 Task: Create a due date automation trigger when advanced off, 2 working days after a card is due at 02:00 PM.
Action: Mouse moved to (1149, 344)
Screenshot: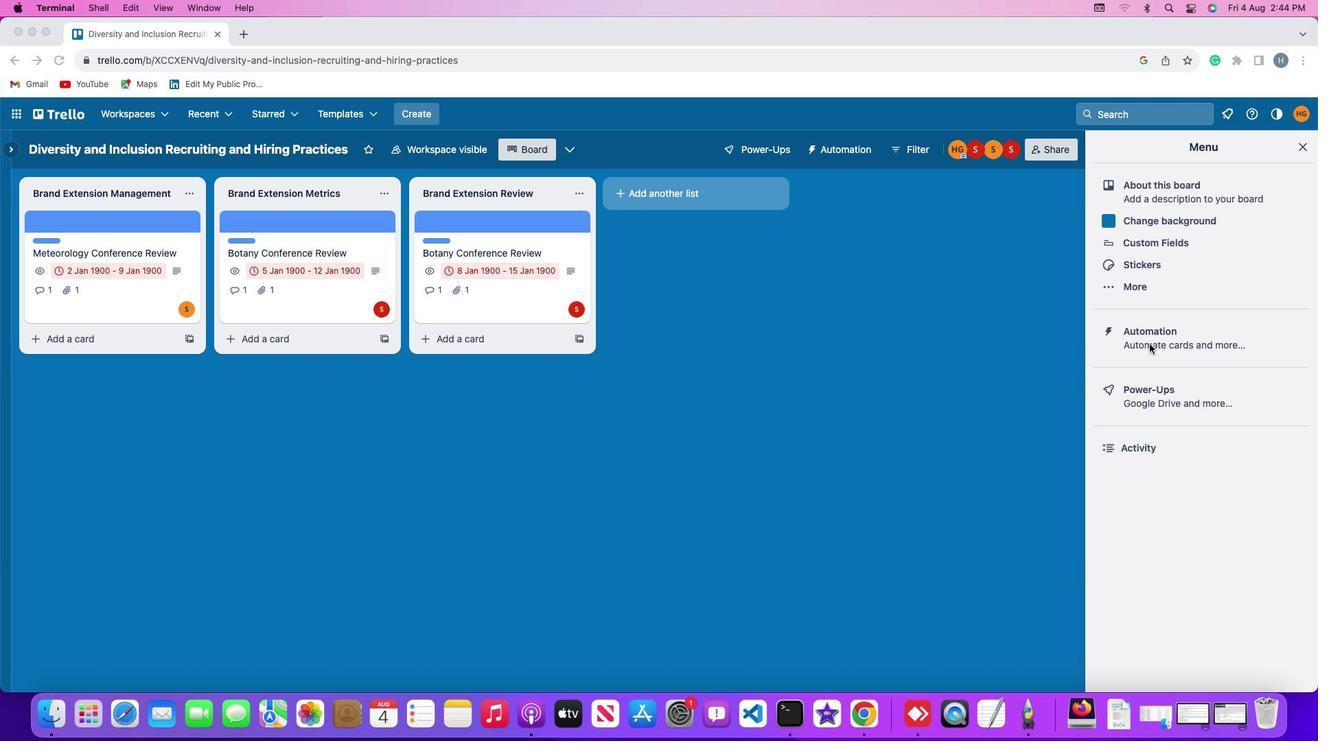 
Action: Mouse pressed left at (1149, 344)
Screenshot: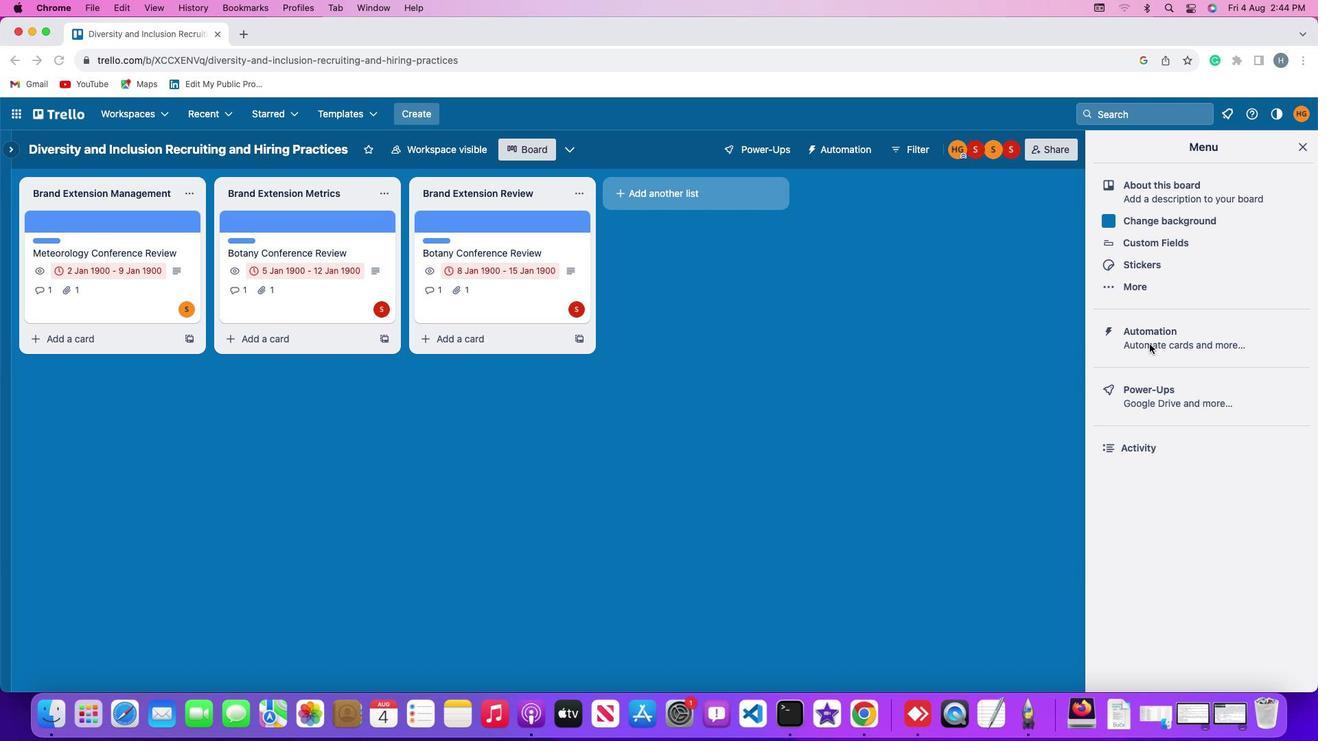 
Action: Mouse pressed left at (1149, 344)
Screenshot: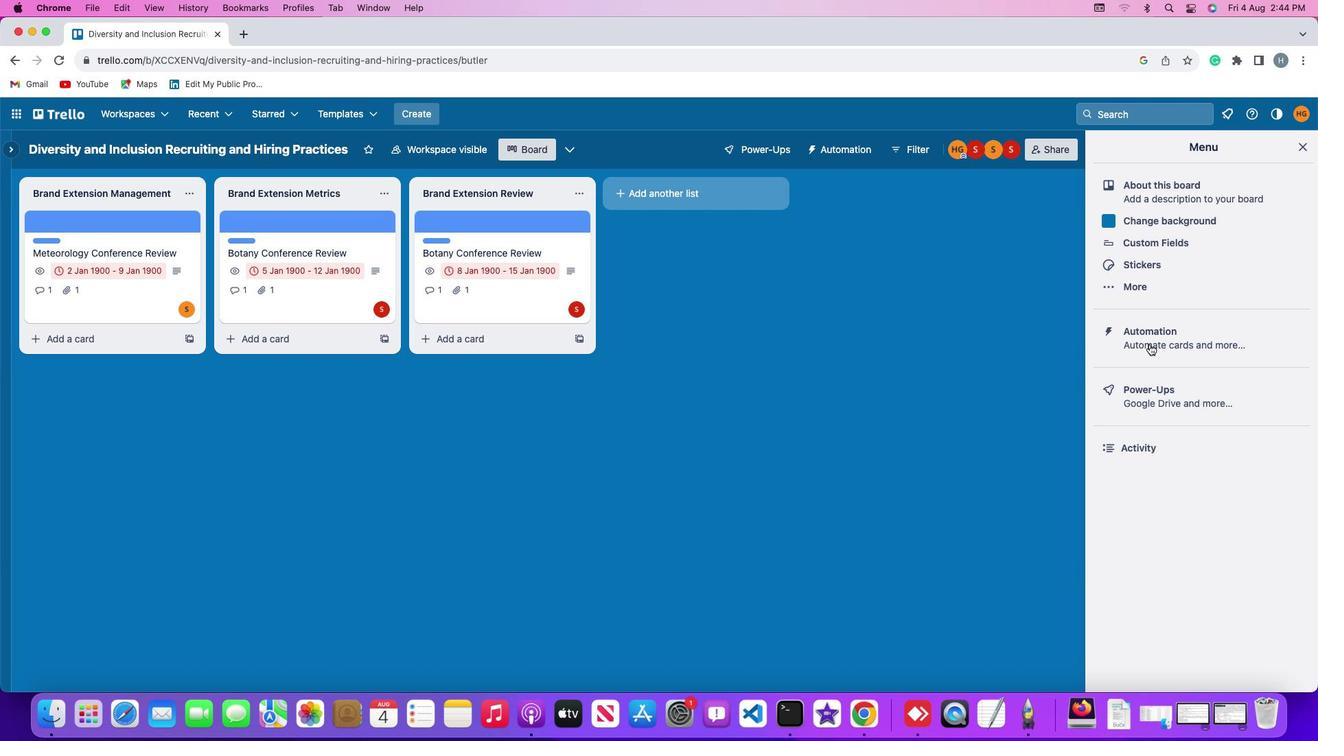 
Action: Mouse moved to (87, 323)
Screenshot: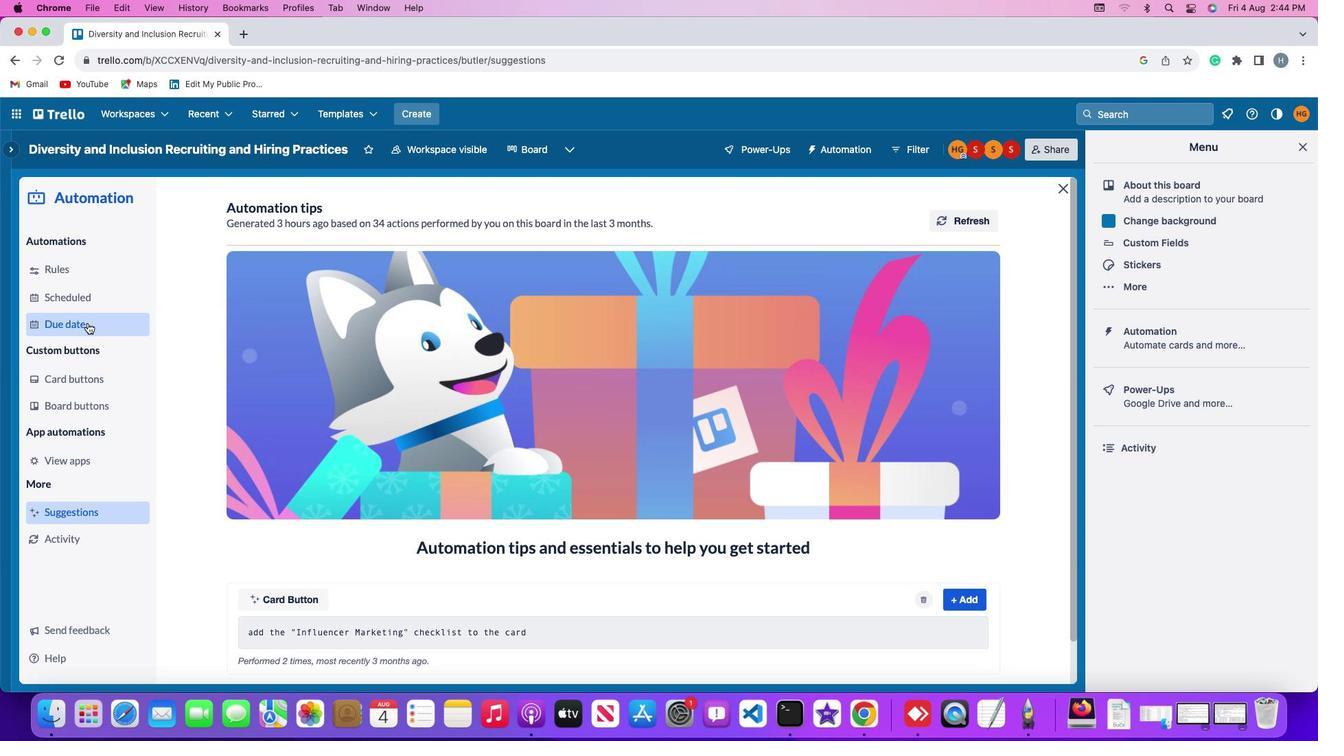 
Action: Mouse pressed left at (87, 323)
Screenshot: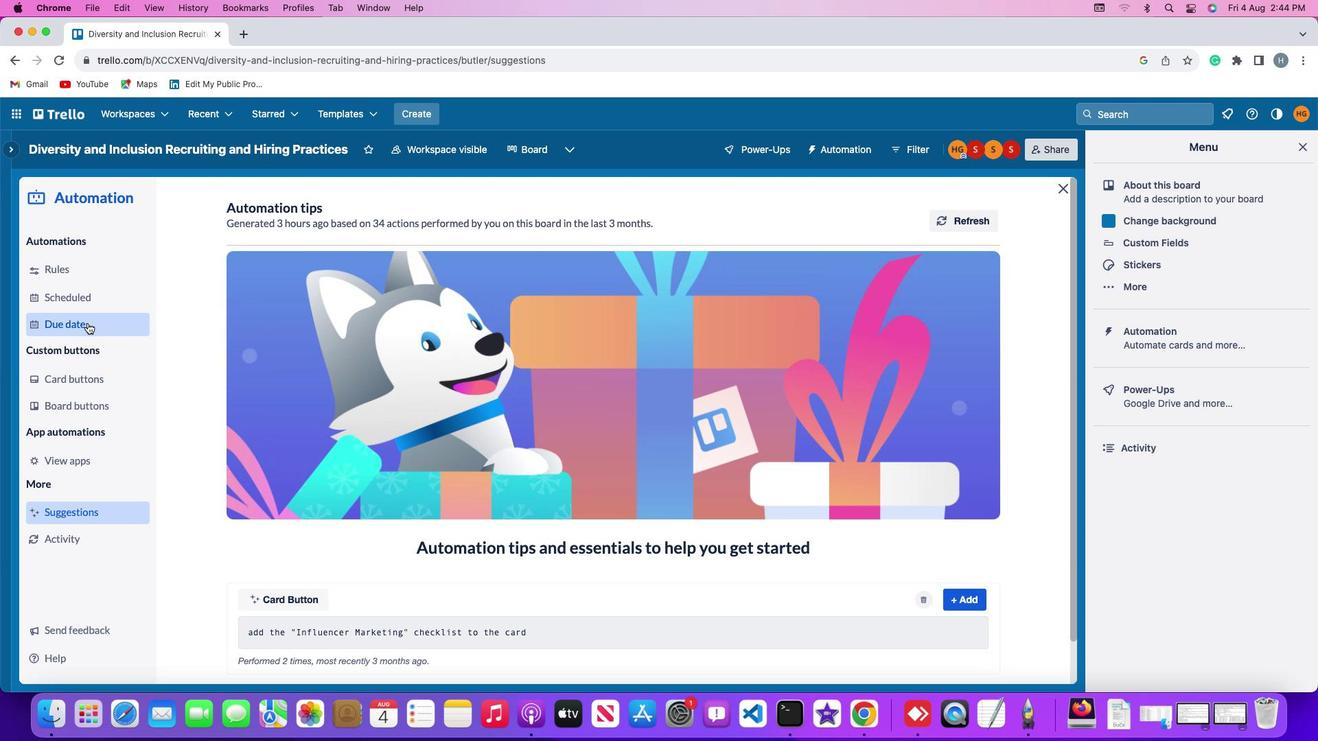 
Action: Mouse moved to (904, 206)
Screenshot: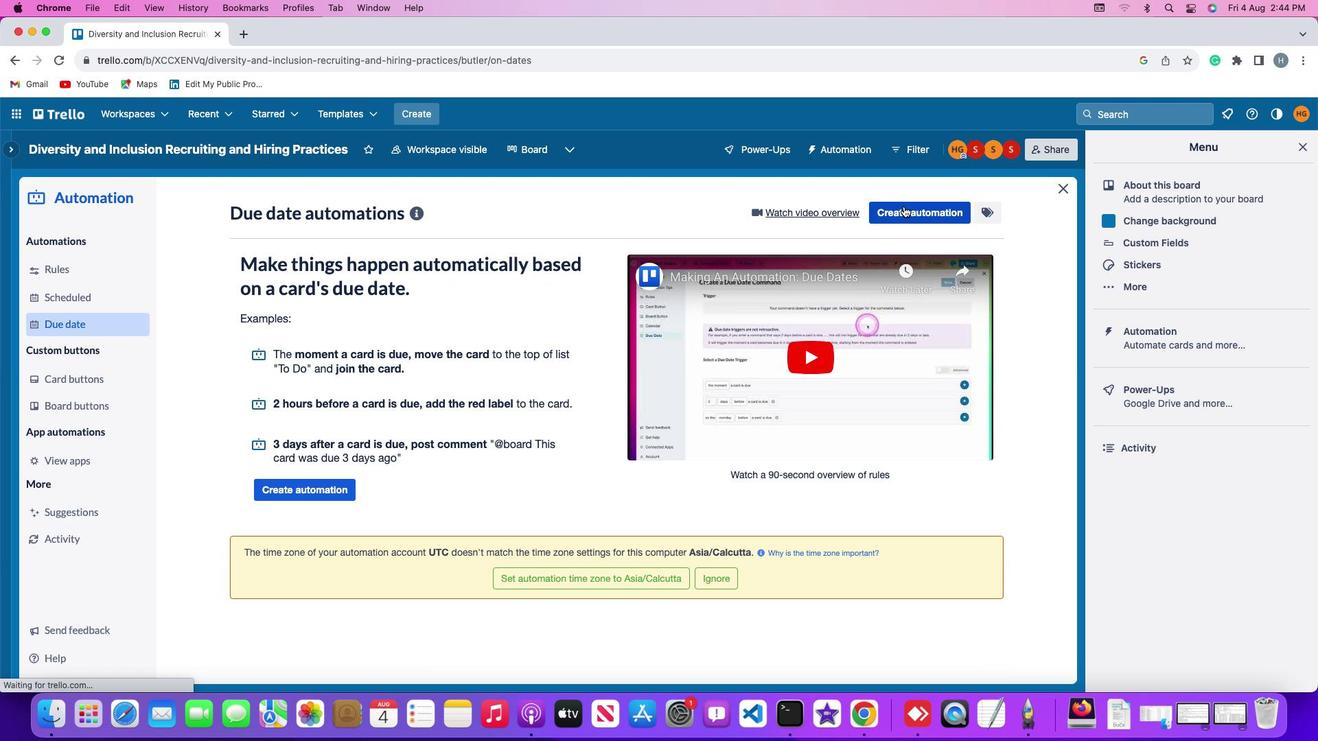 
Action: Mouse pressed left at (904, 206)
Screenshot: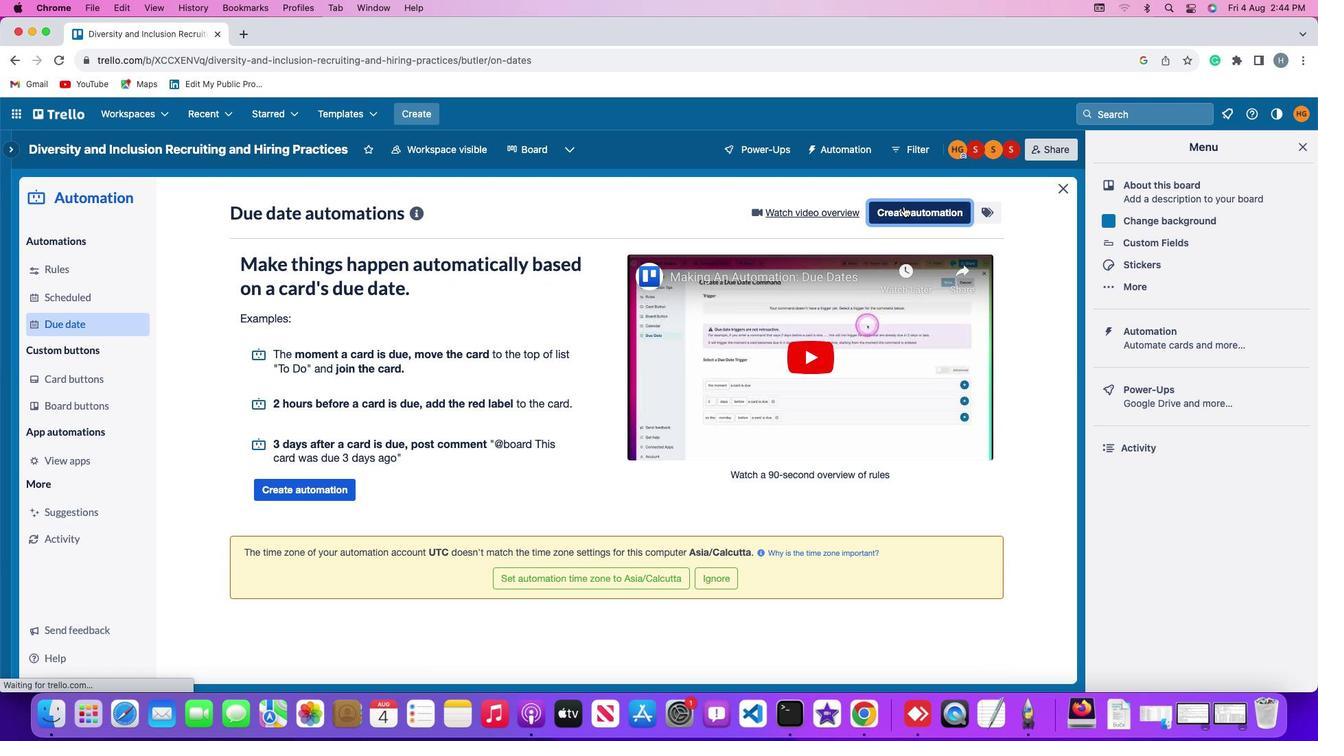 
Action: Mouse moved to (606, 342)
Screenshot: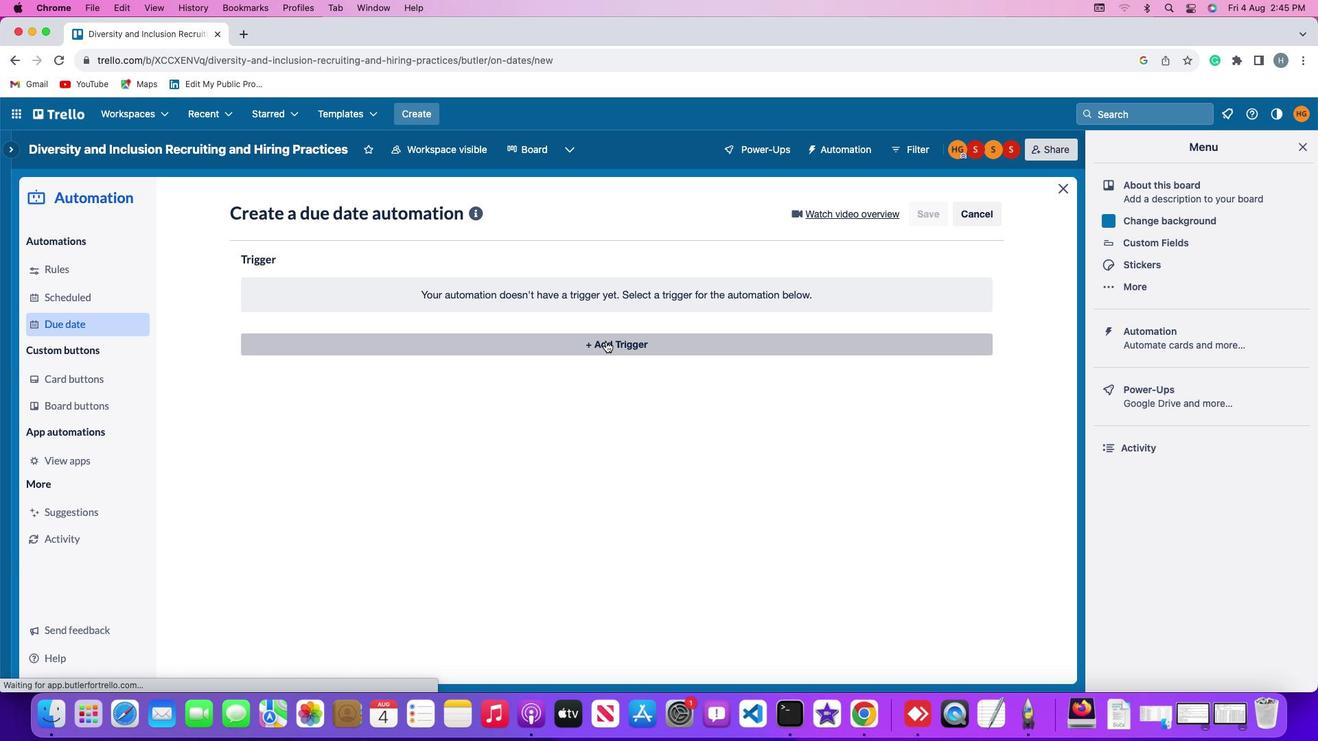
Action: Mouse pressed left at (606, 342)
Screenshot: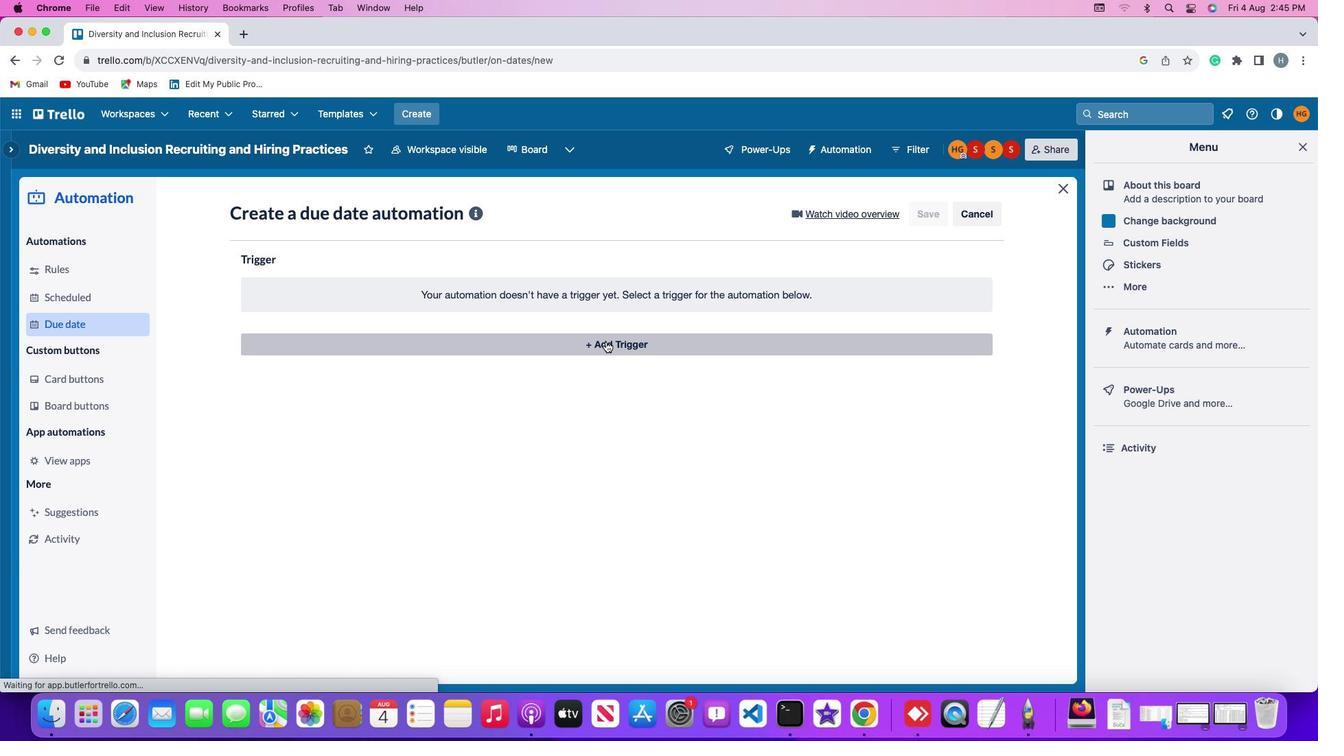 
Action: Mouse moved to (270, 549)
Screenshot: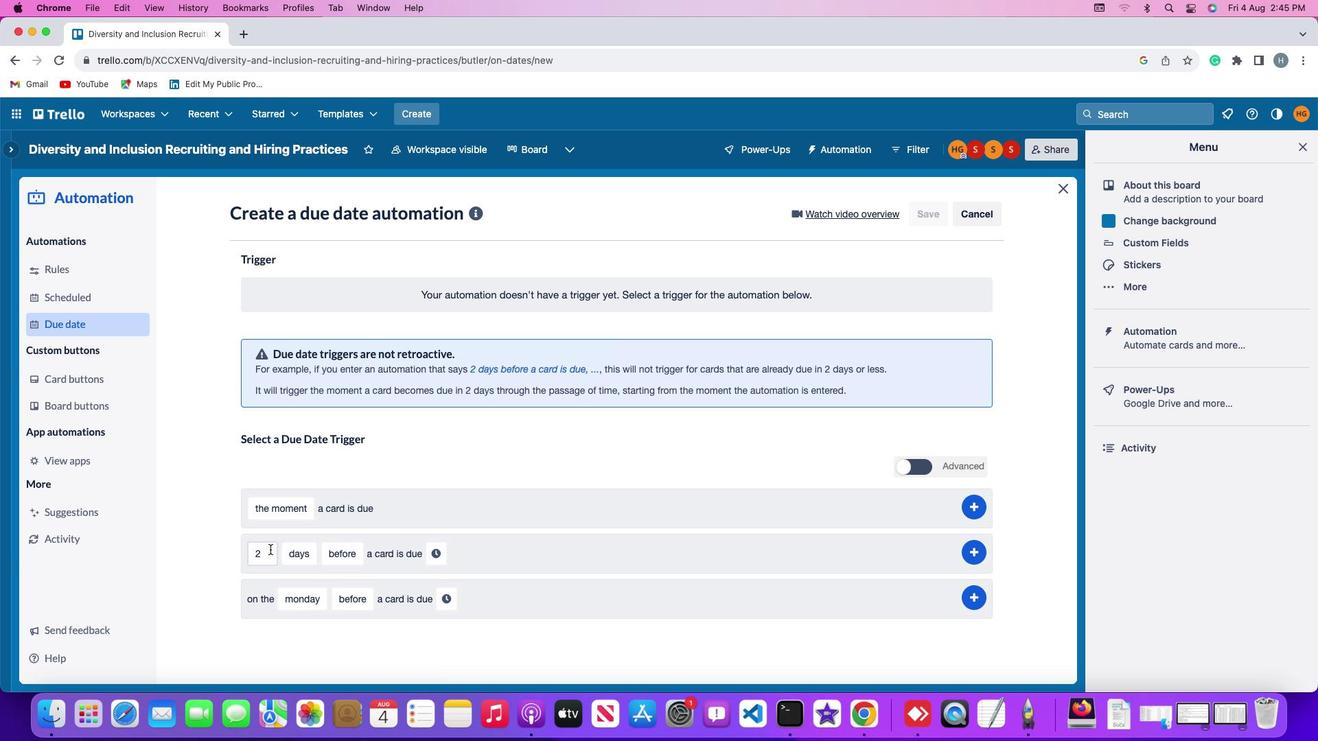 
Action: Mouse pressed left at (270, 549)
Screenshot: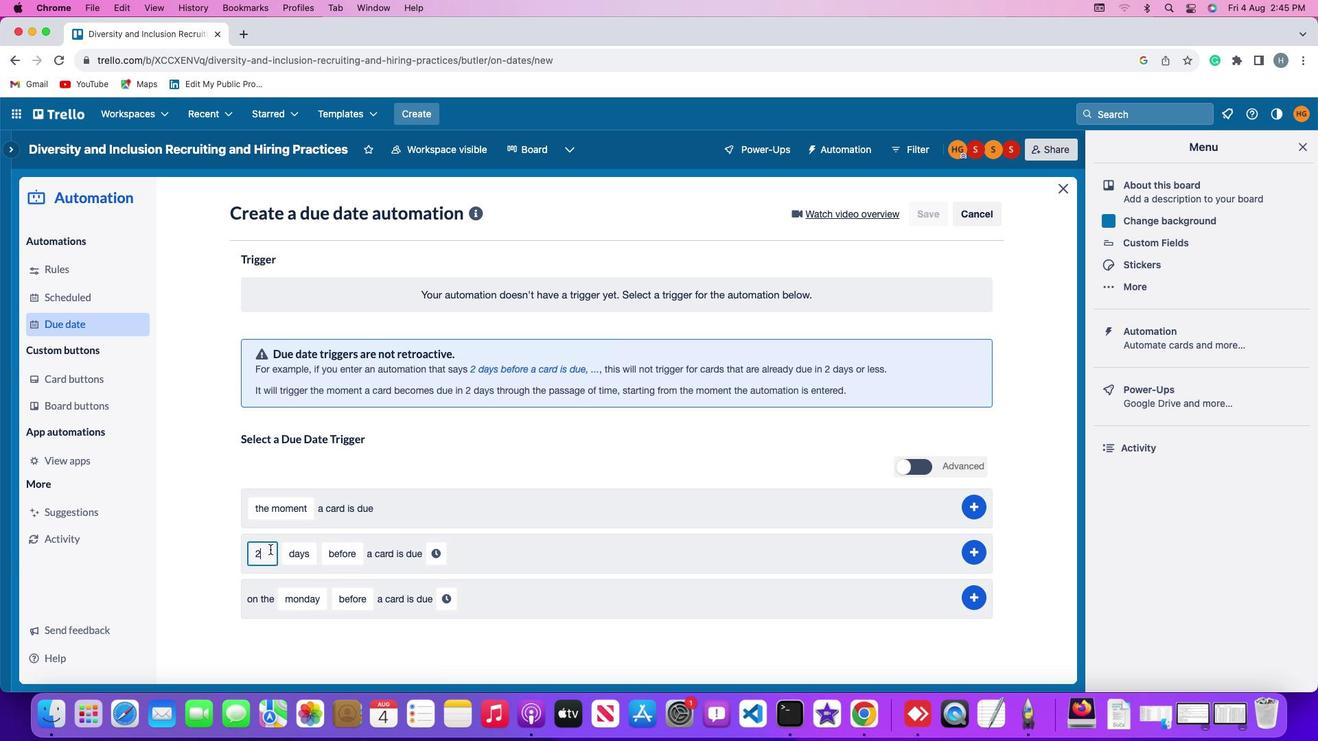 
Action: Mouse moved to (270, 548)
Screenshot: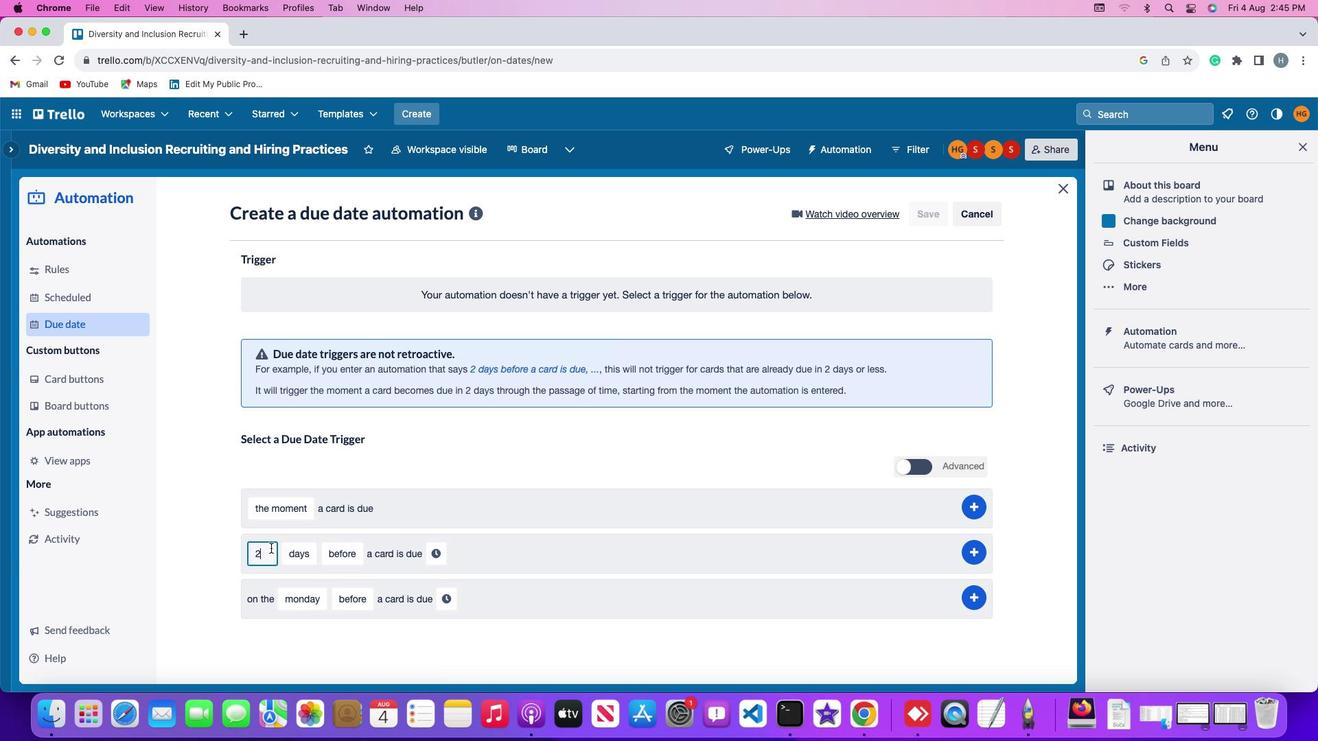 
Action: Key pressed Key.backspace'2'
Screenshot: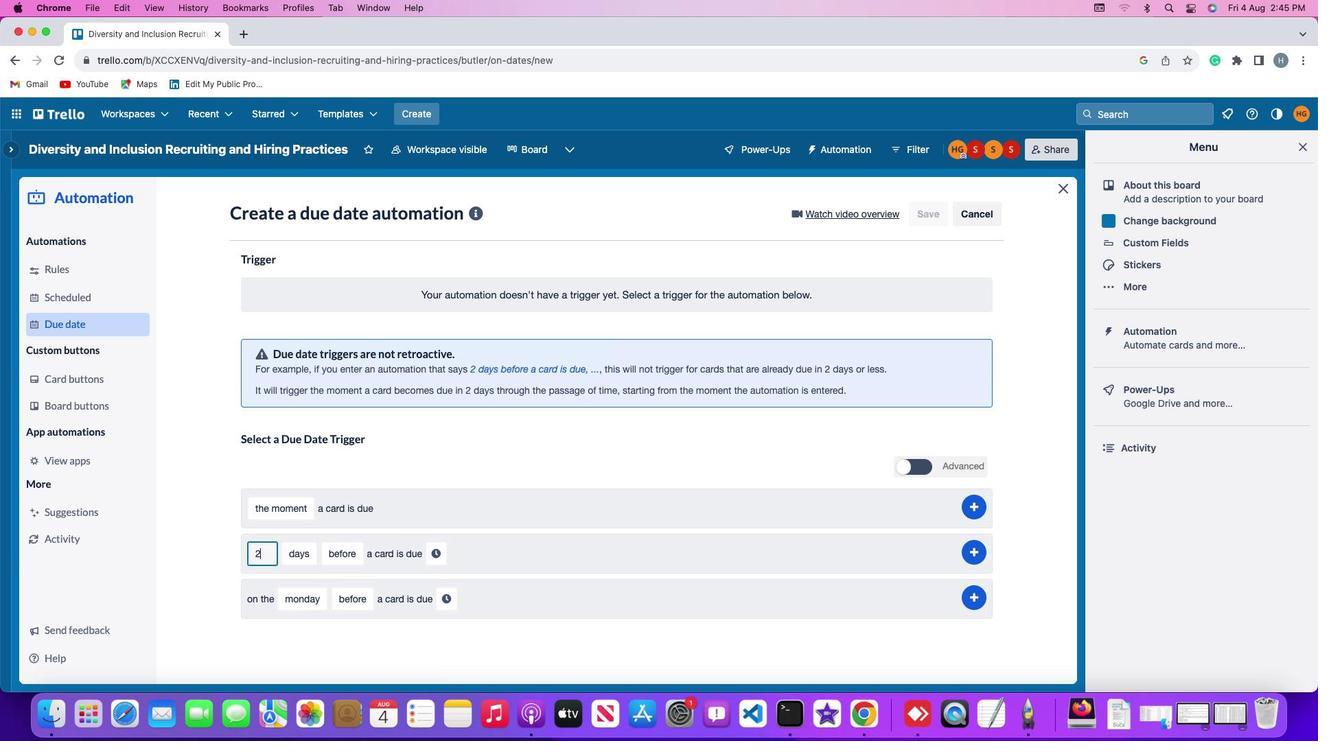
Action: Mouse moved to (300, 547)
Screenshot: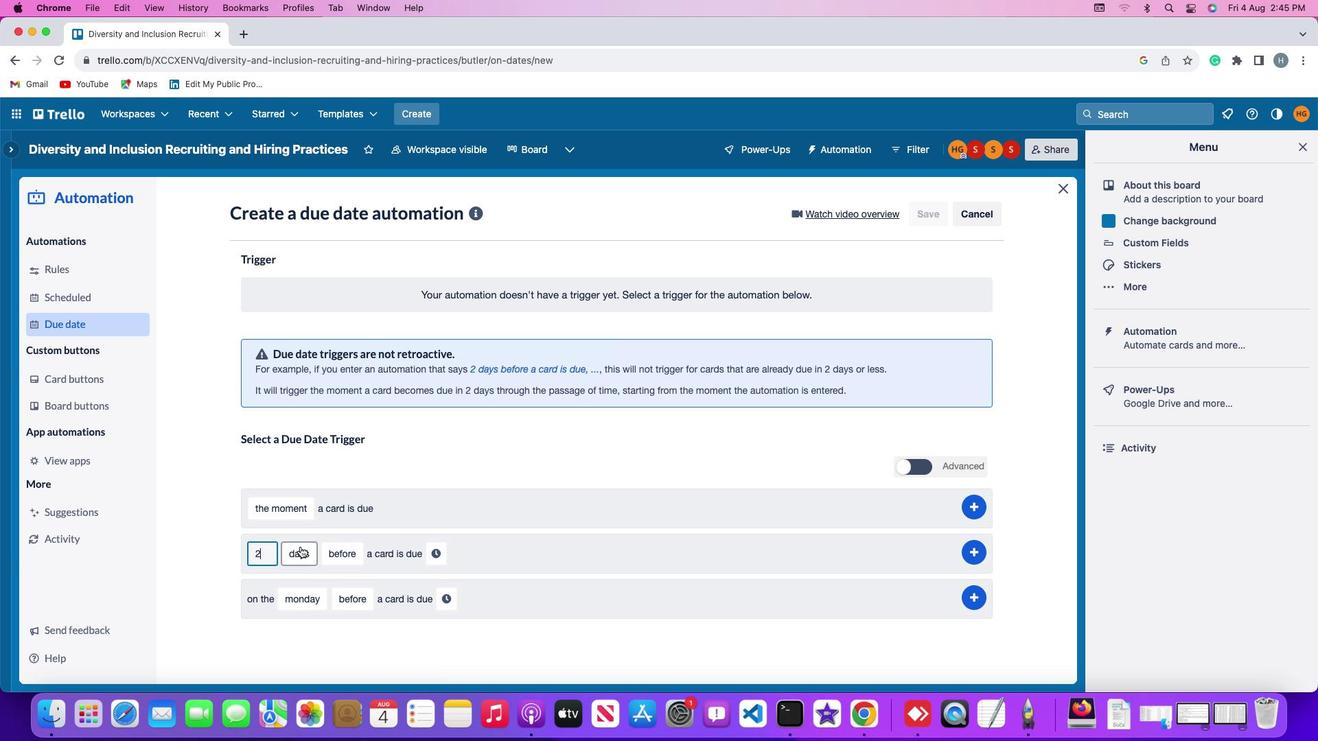 
Action: Mouse pressed left at (300, 547)
Screenshot: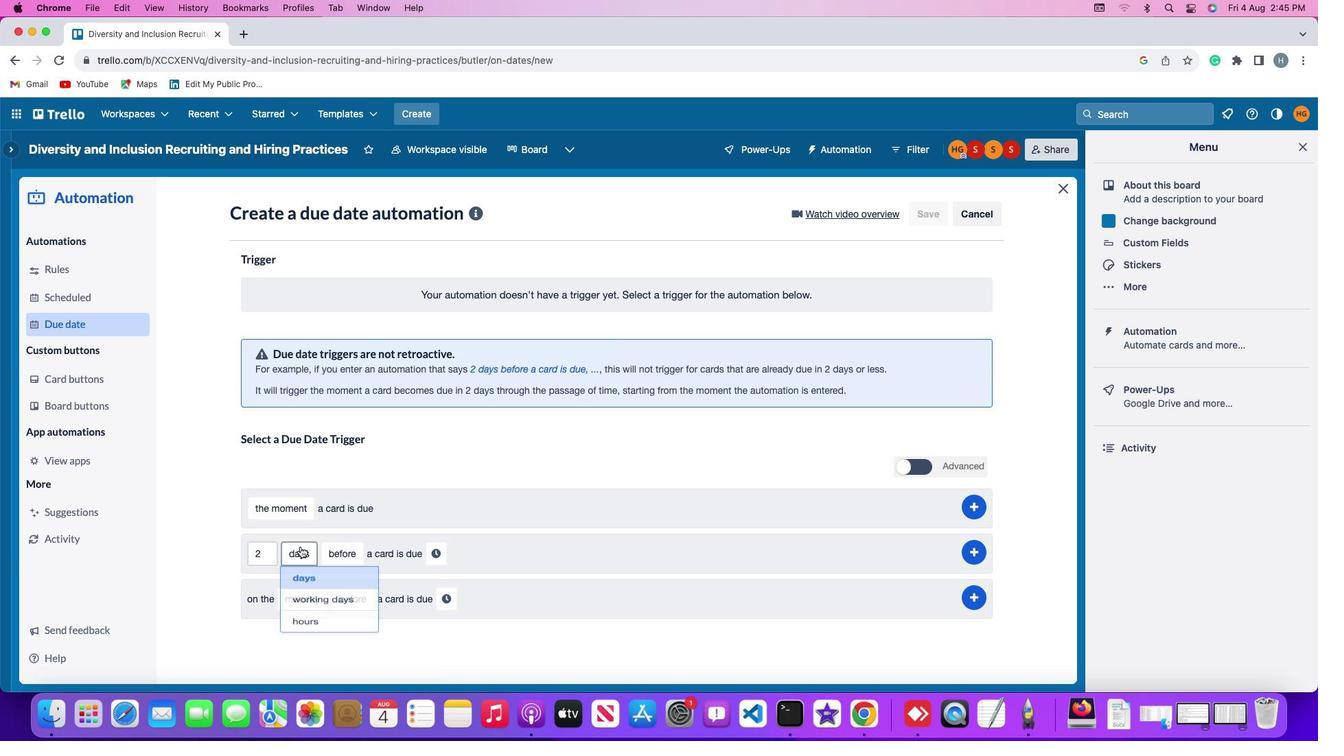 
Action: Mouse moved to (315, 603)
Screenshot: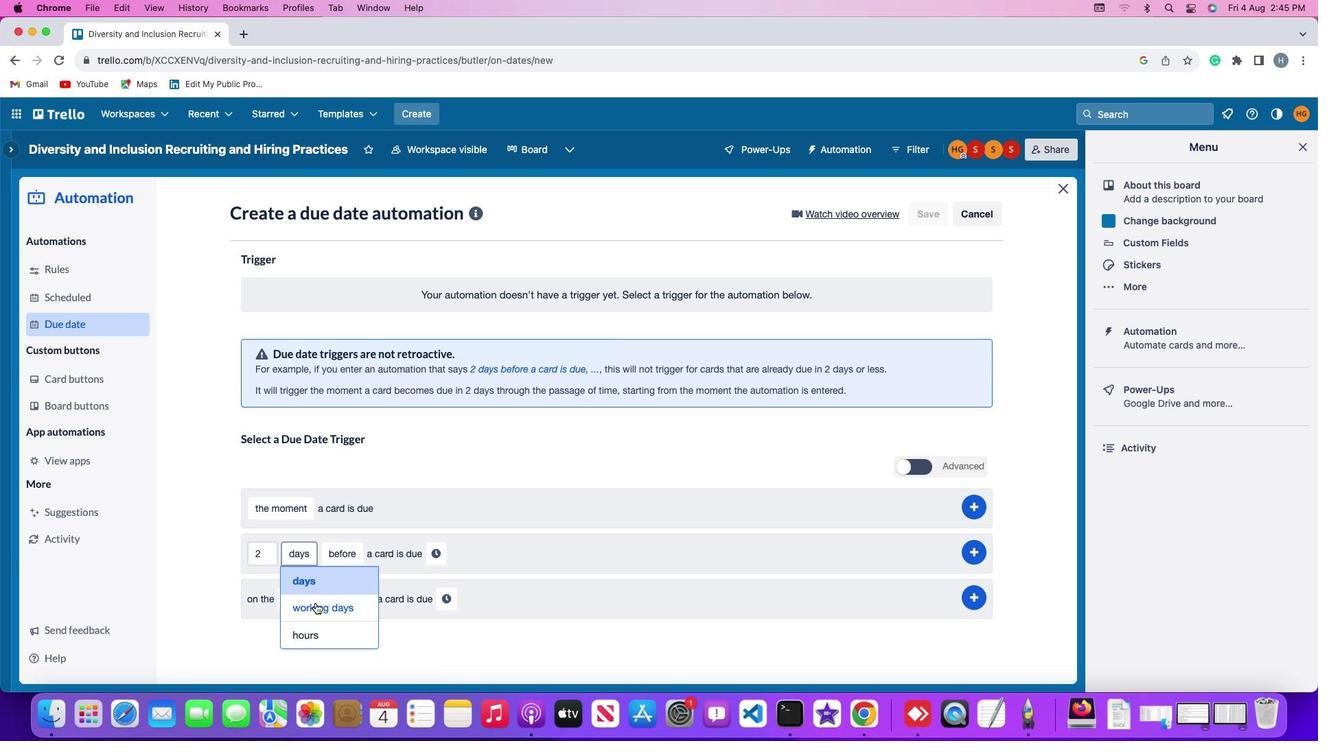 
Action: Mouse pressed left at (315, 603)
Screenshot: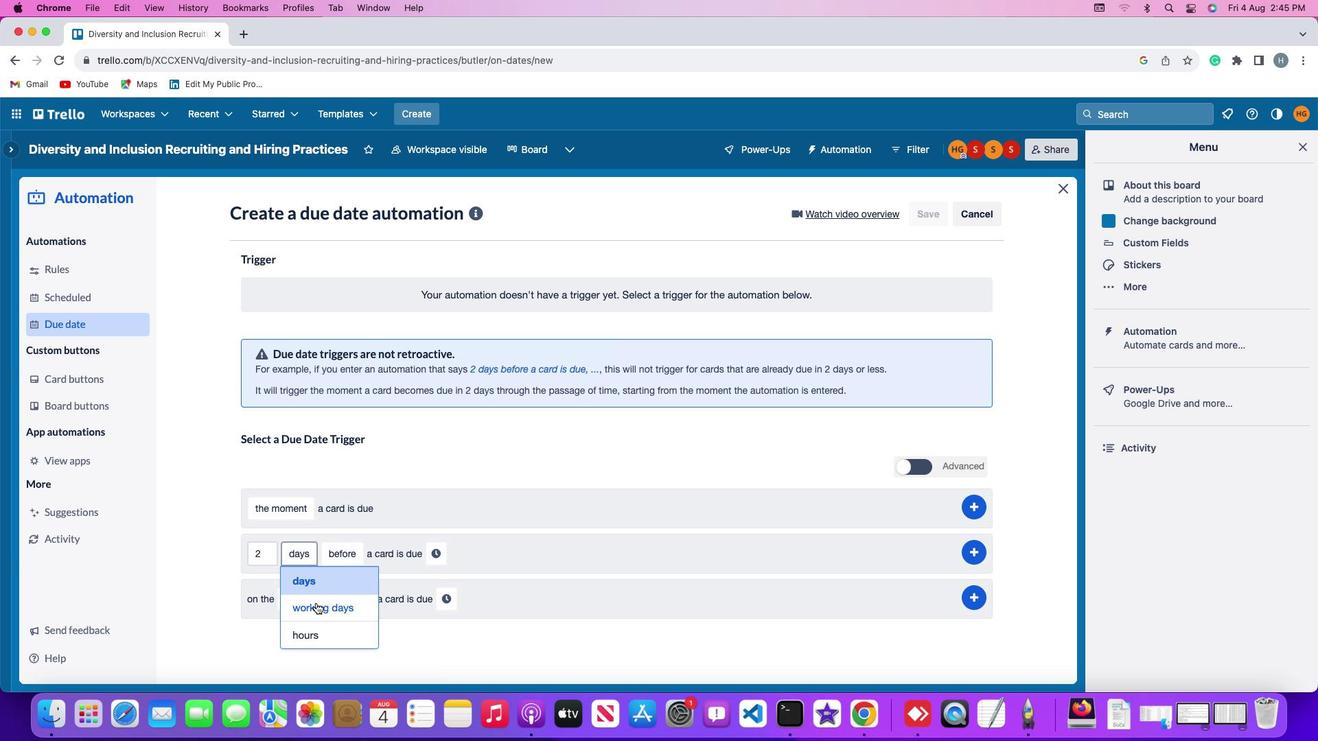 
Action: Mouse moved to (382, 603)
Screenshot: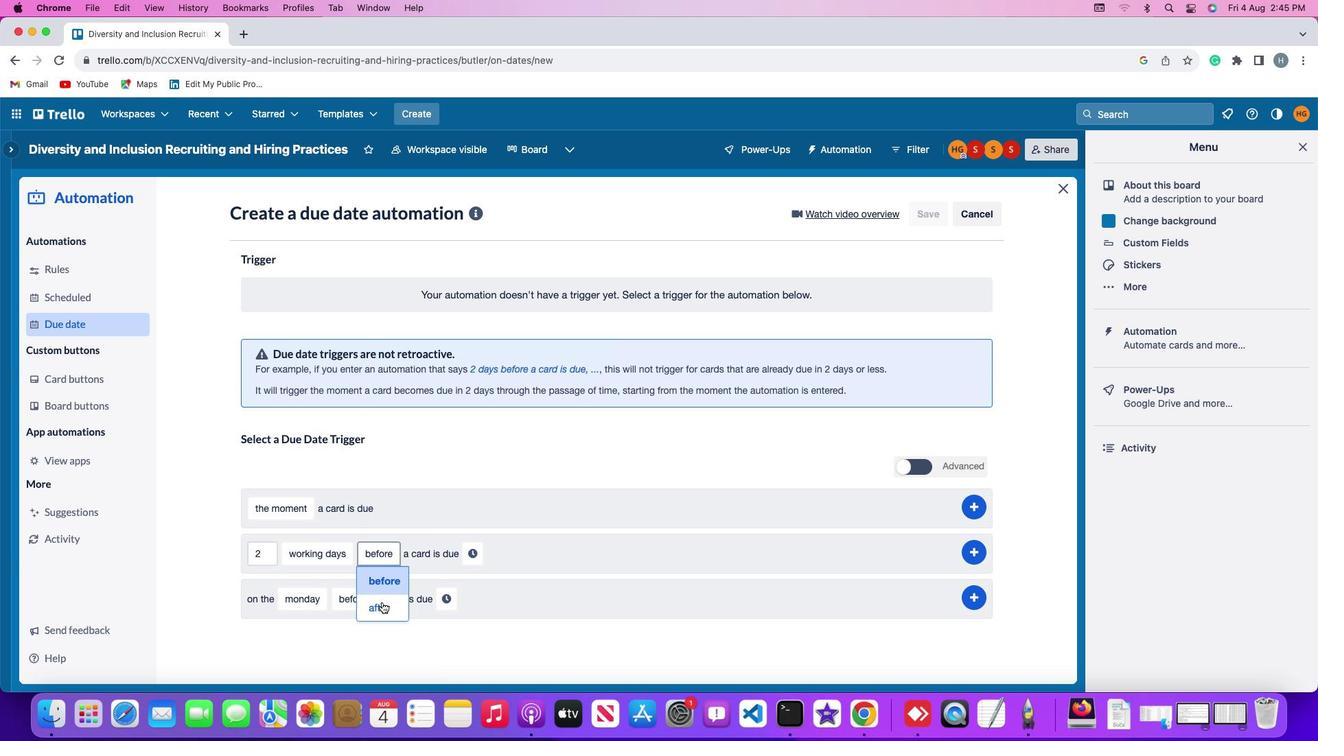 
Action: Mouse pressed left at (382, 603)
Screenshot: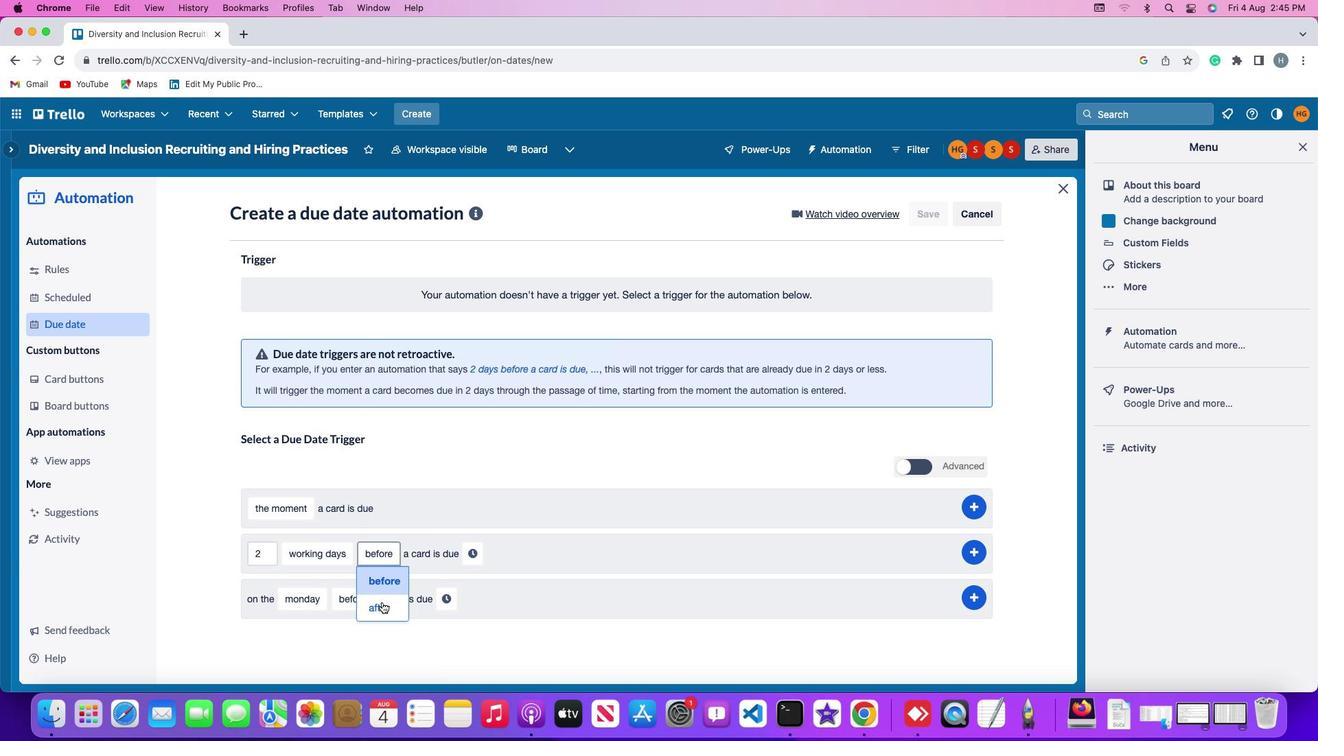 
Action: Mouse moved to (462, 552)
Screenshot: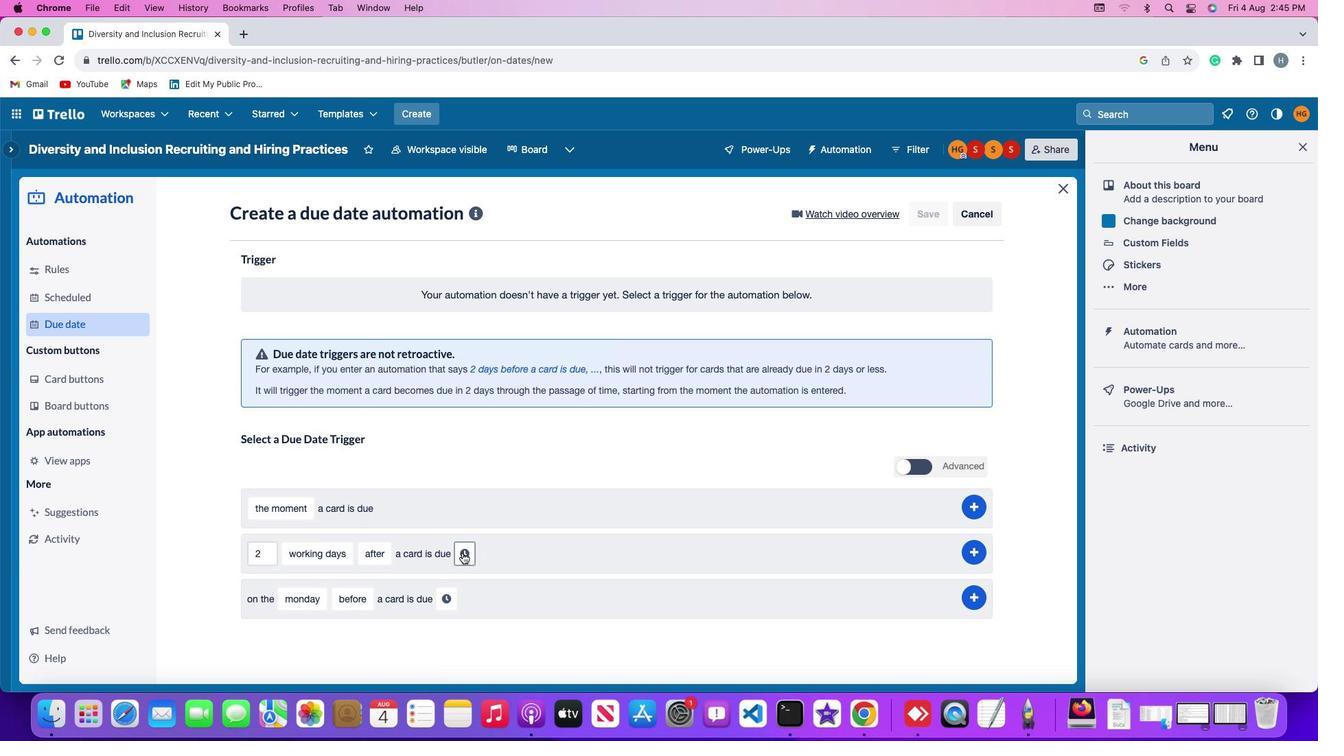 
Action: Mouse pressed left at (462, 552)
Screenshot: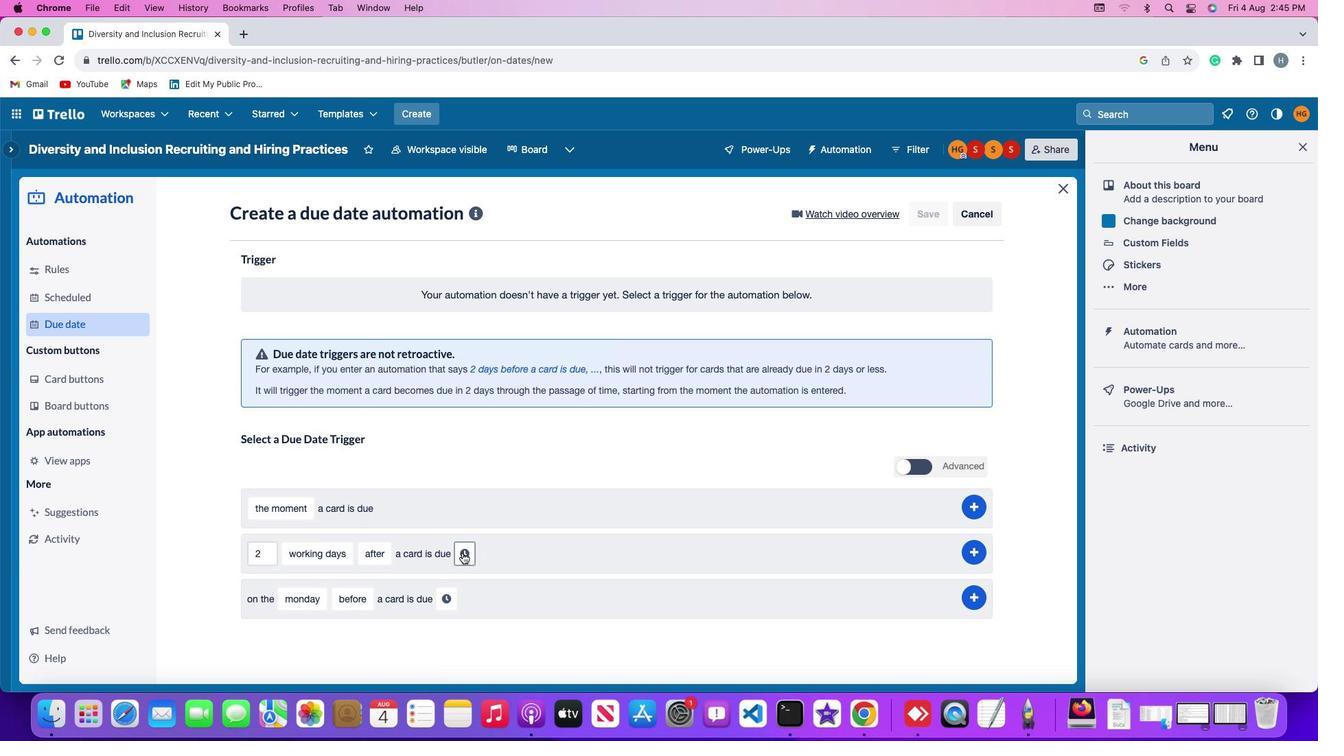 
Action: Mouse moved to (488, 554)
Screenshot: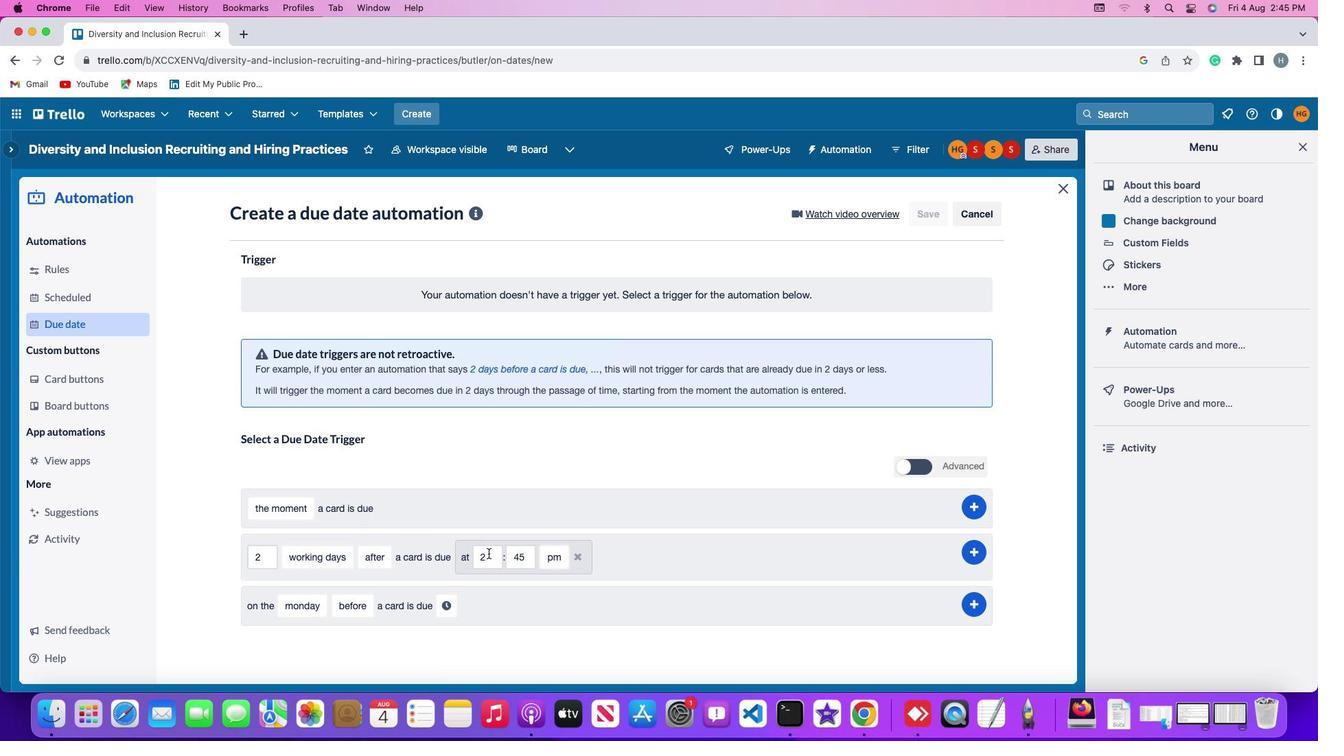 
Action: Mouse pressed left at (488, 554)
Screenshot: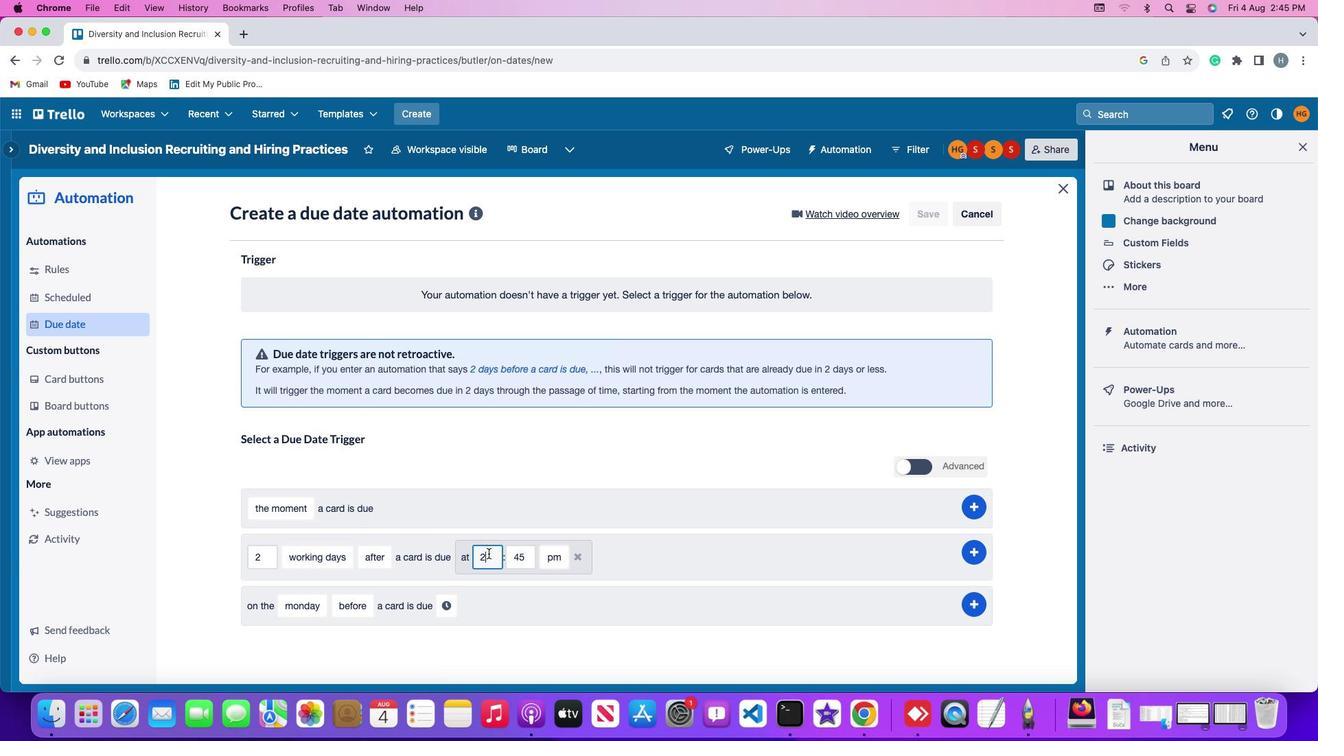 
Action: Key pressed Key.backspace'2'
Screenshot: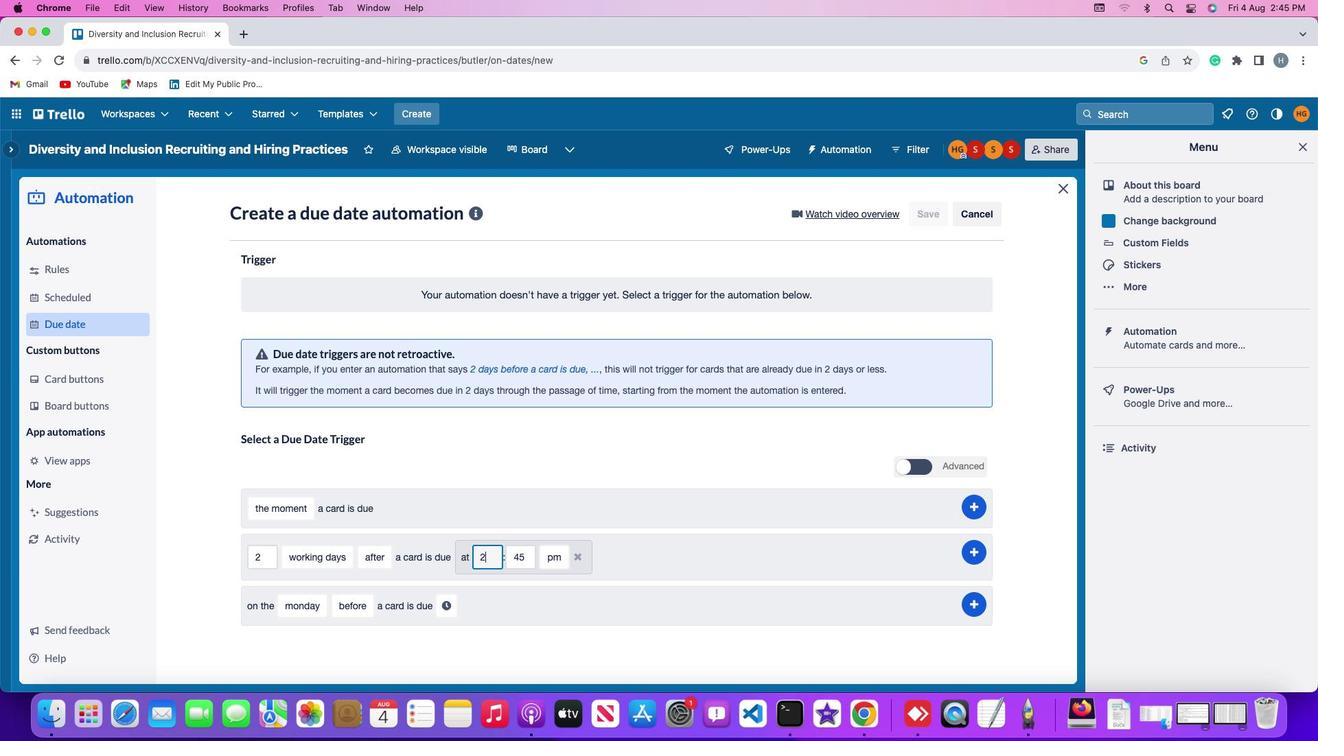 
Action: Mouse moved to (528, 558)
Screenshot: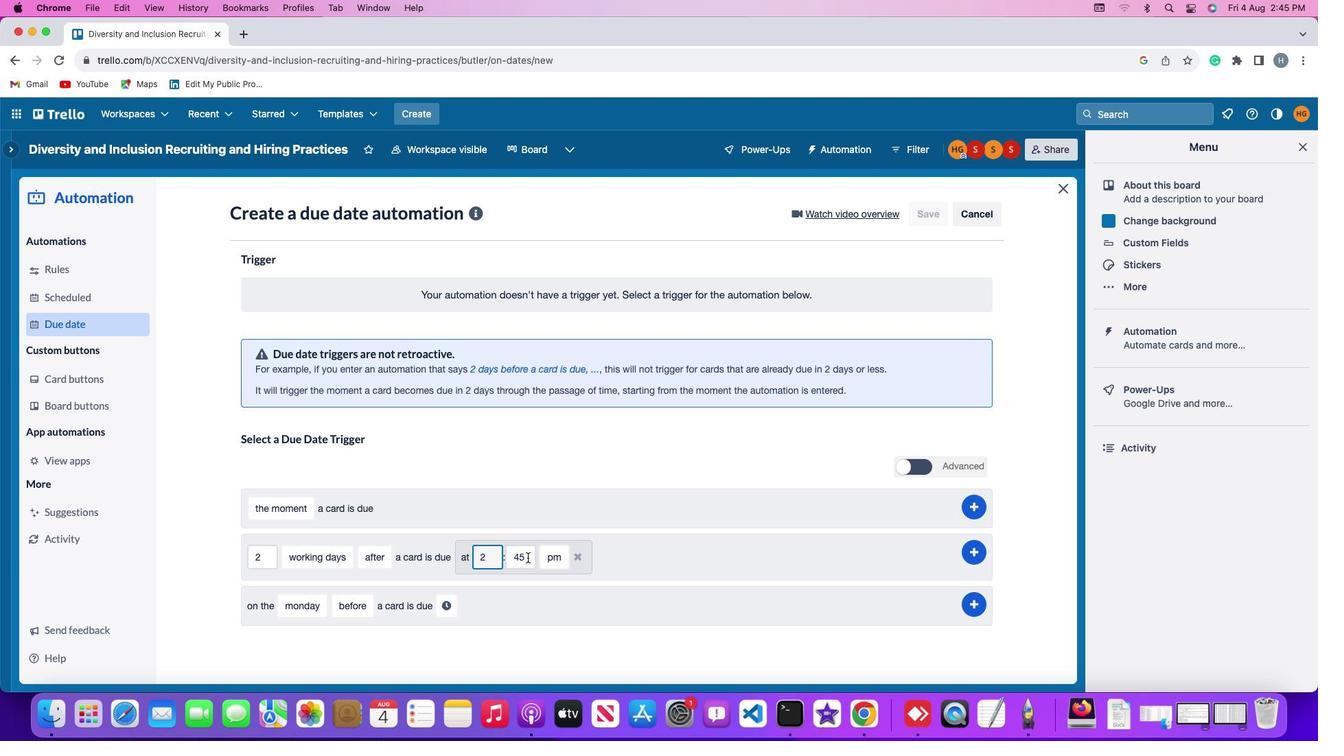 
Action: Mouse pressed left at (528, 558)
Screenshot: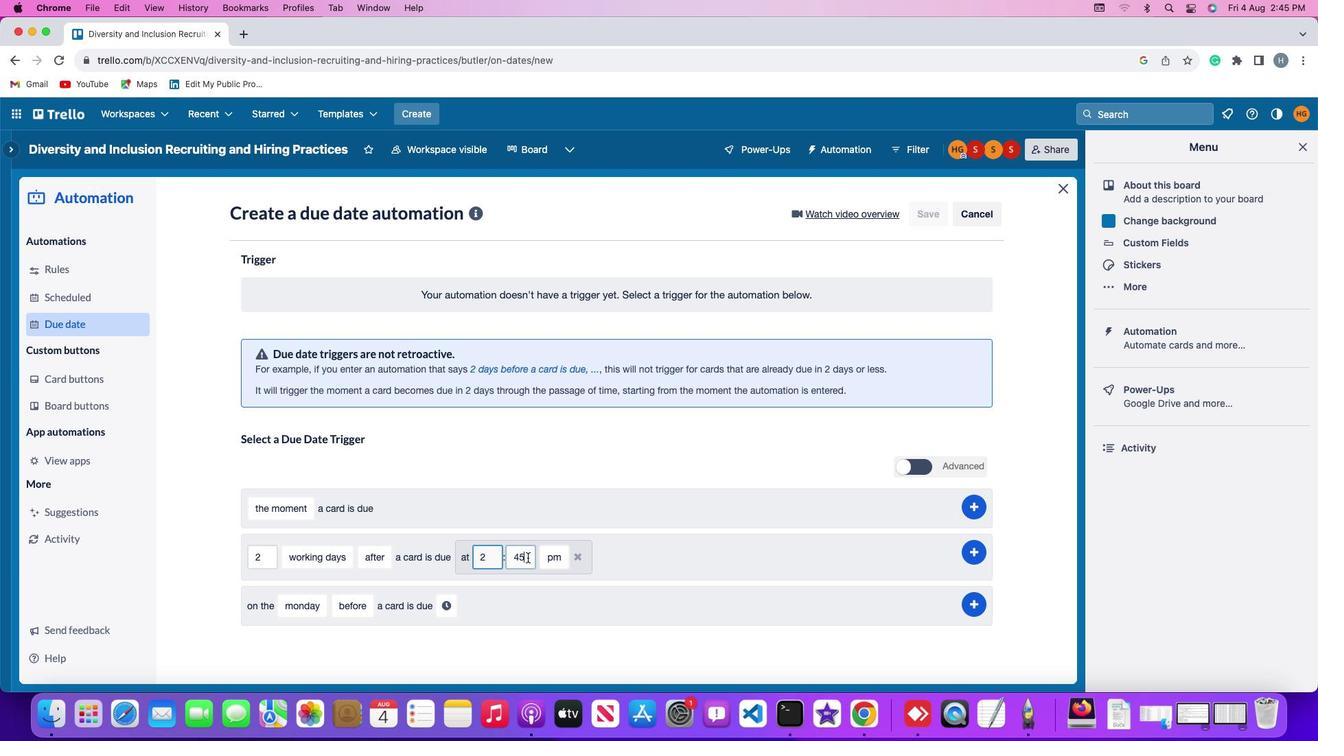 
Action: Key pressed Key.backspaceKey.backspace'0''0'
Screenshot: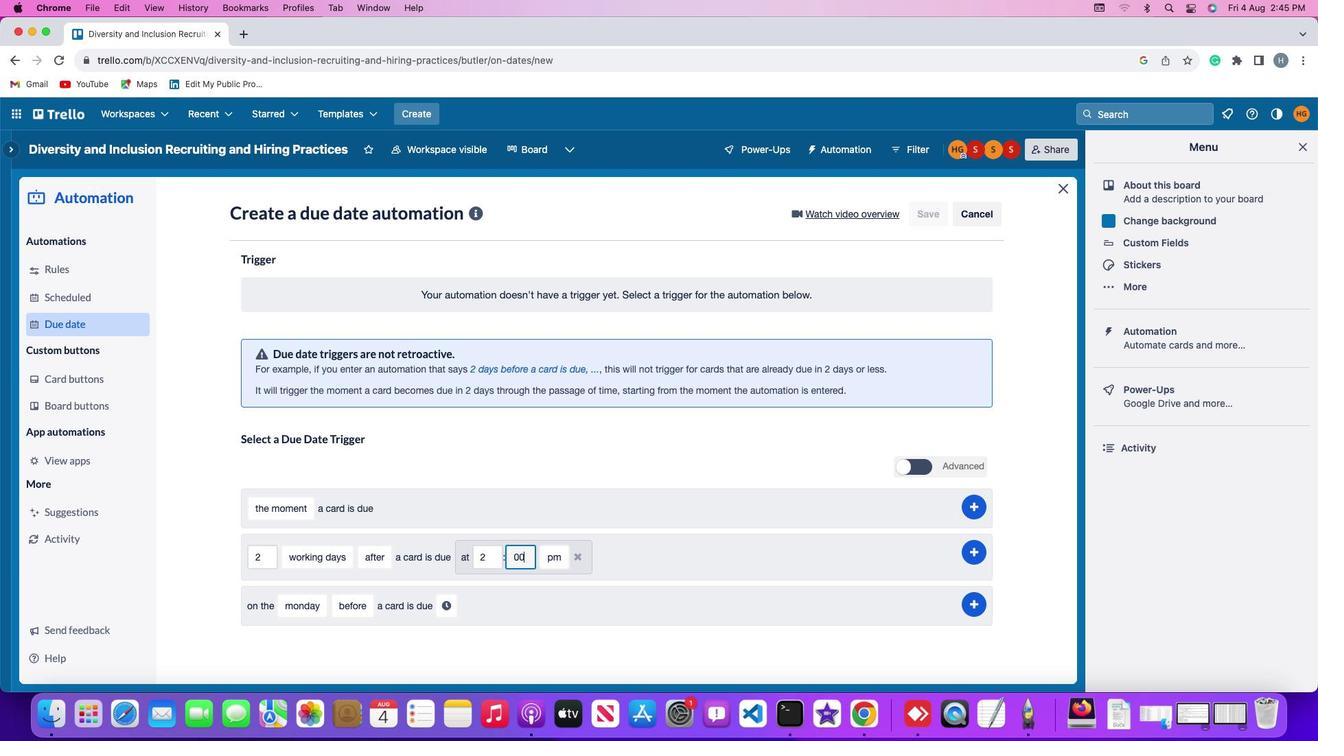 
Action: Mouse moved to (557, 558)
Screenshot: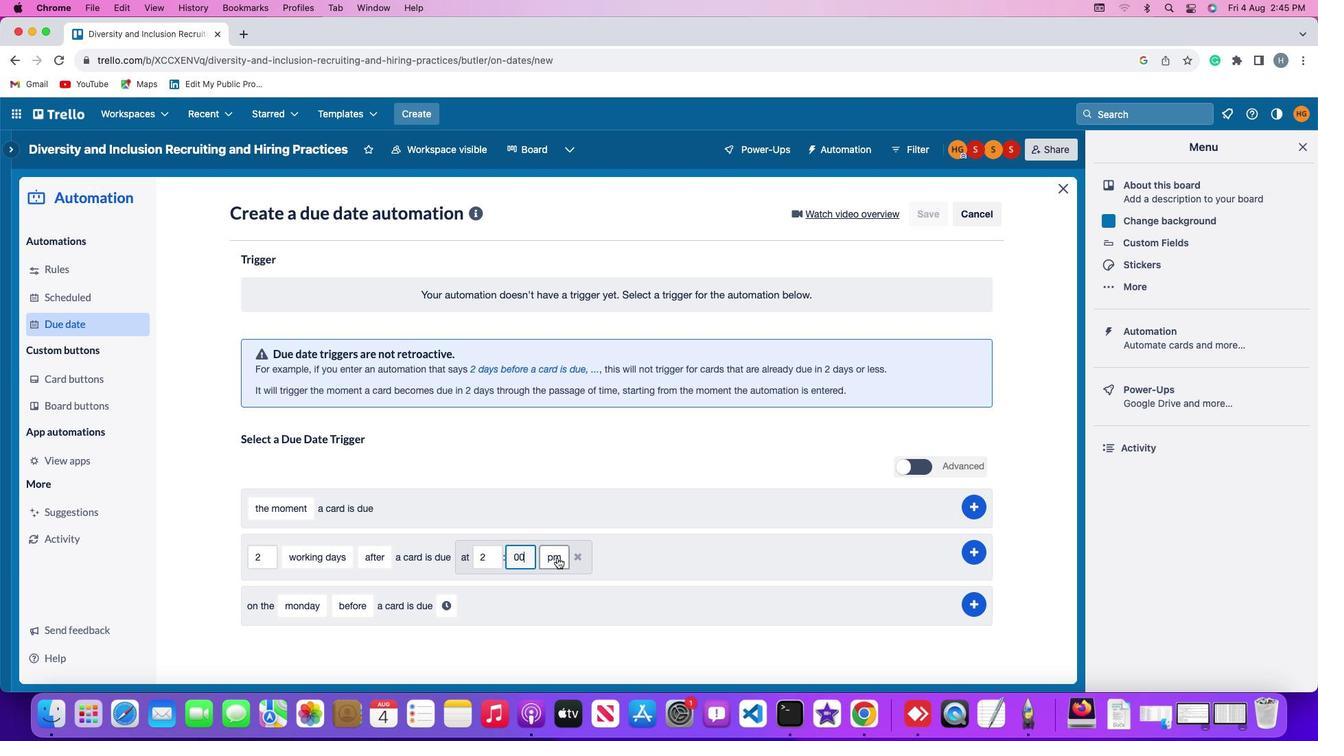 
Action: Mouse pressed left at (557, 558)
Screenshot: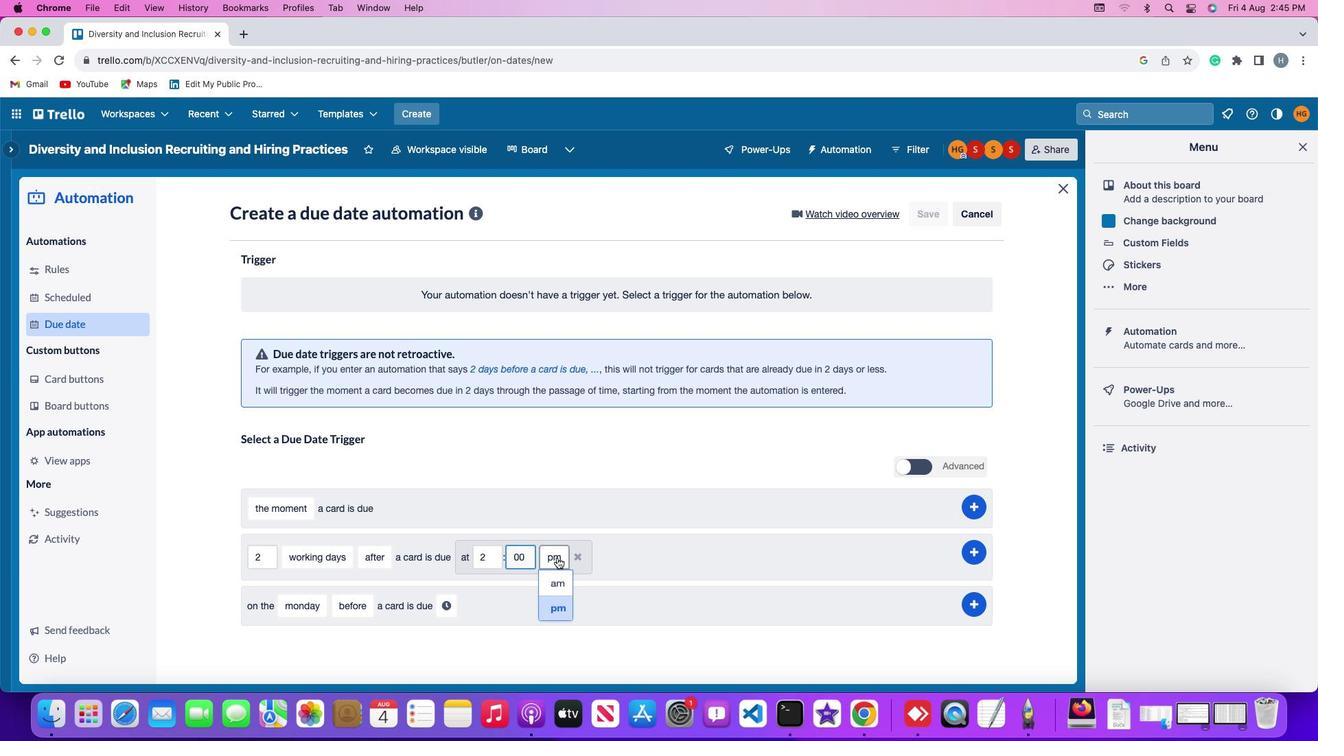 
Action: Mouse moved to (556, 612)
Screenshot: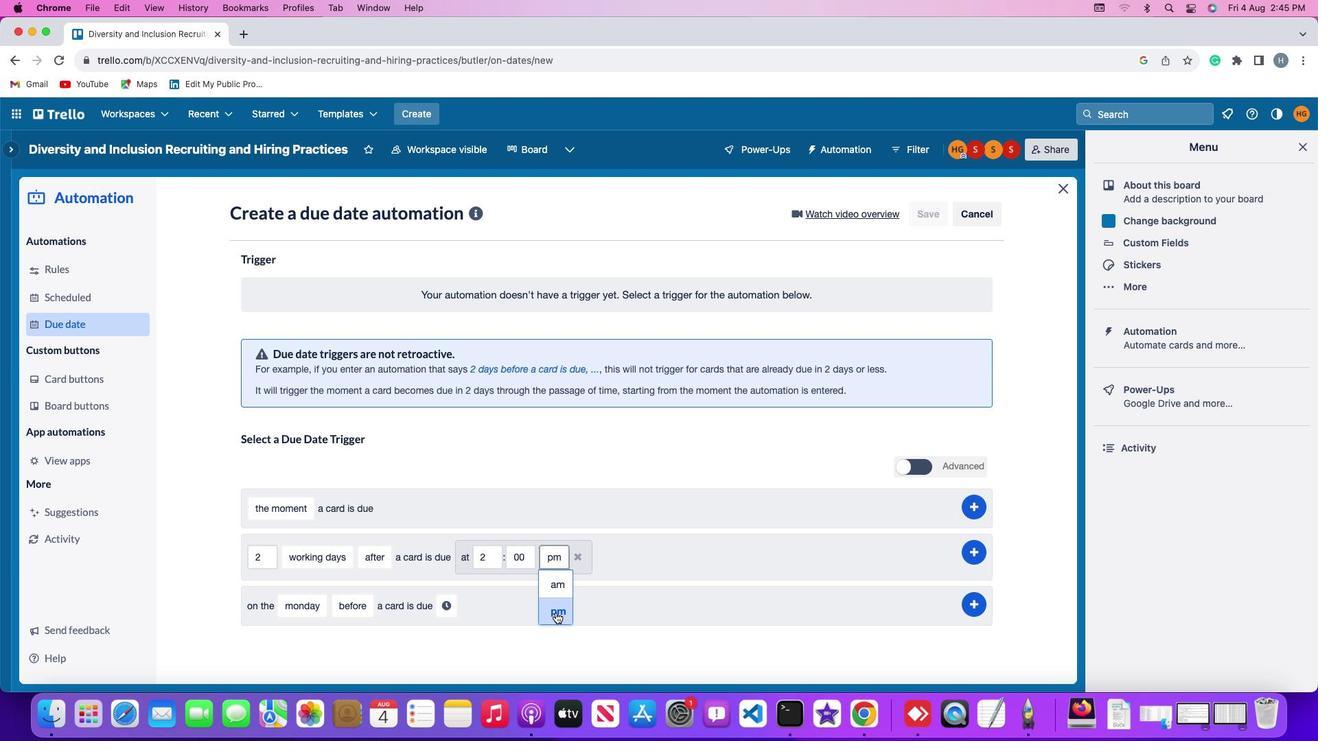 
Action: Mouse pressed left at (556, 612)
Screenshot: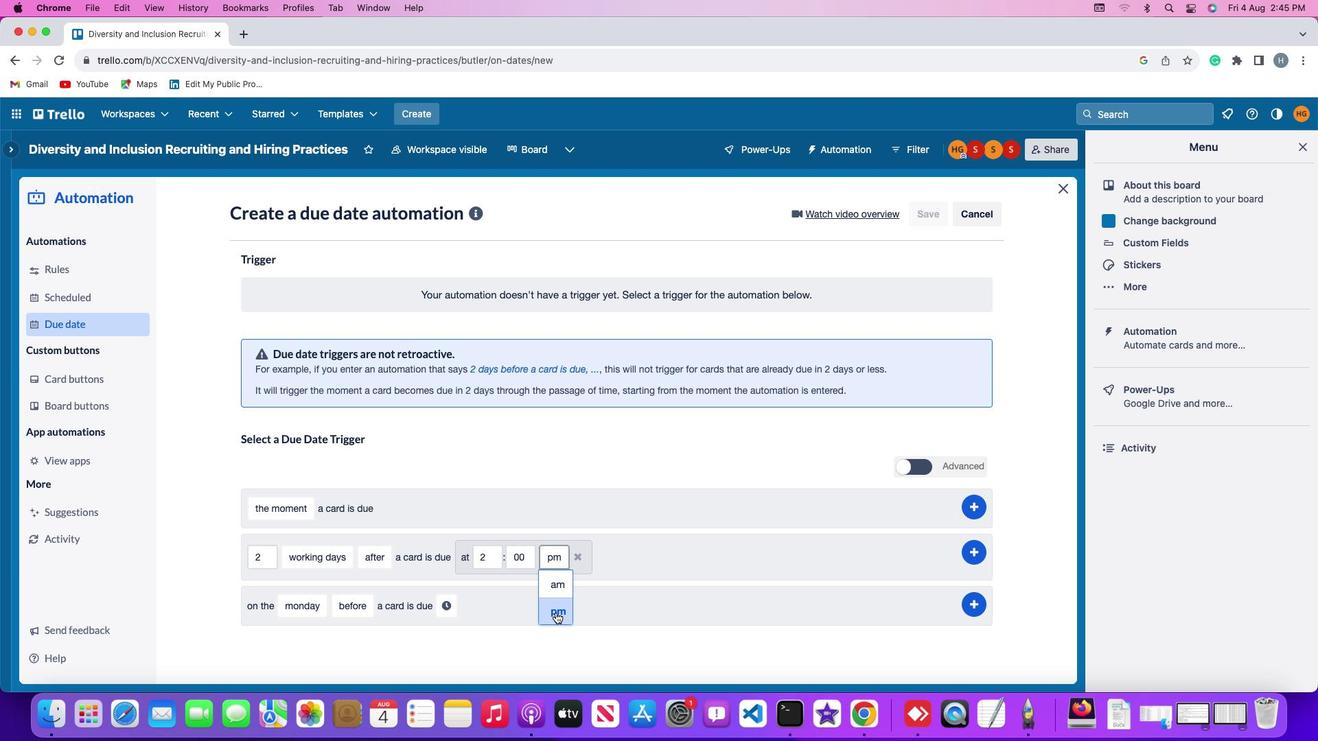 
Action: Mouse moved to (976, 548)
Screenshot: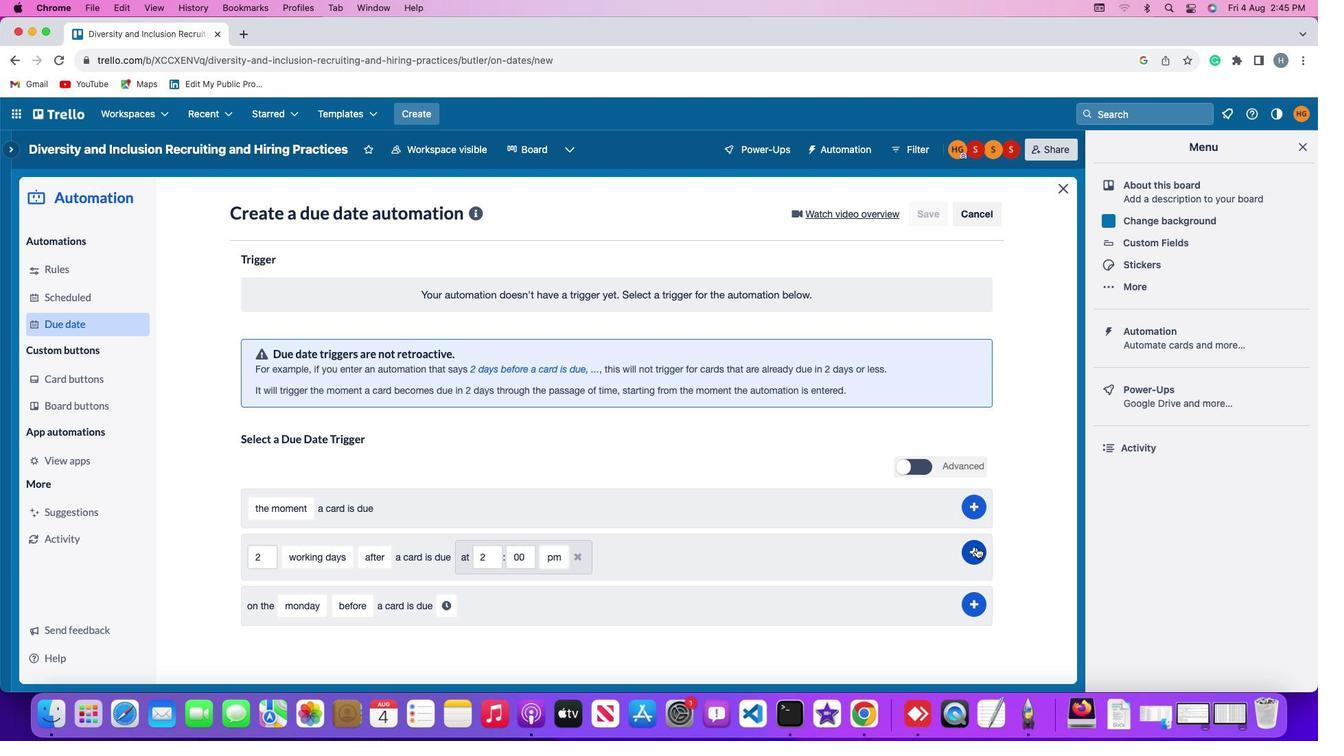 
Action: Mouse pressed left at (976, 548)
Screenshot: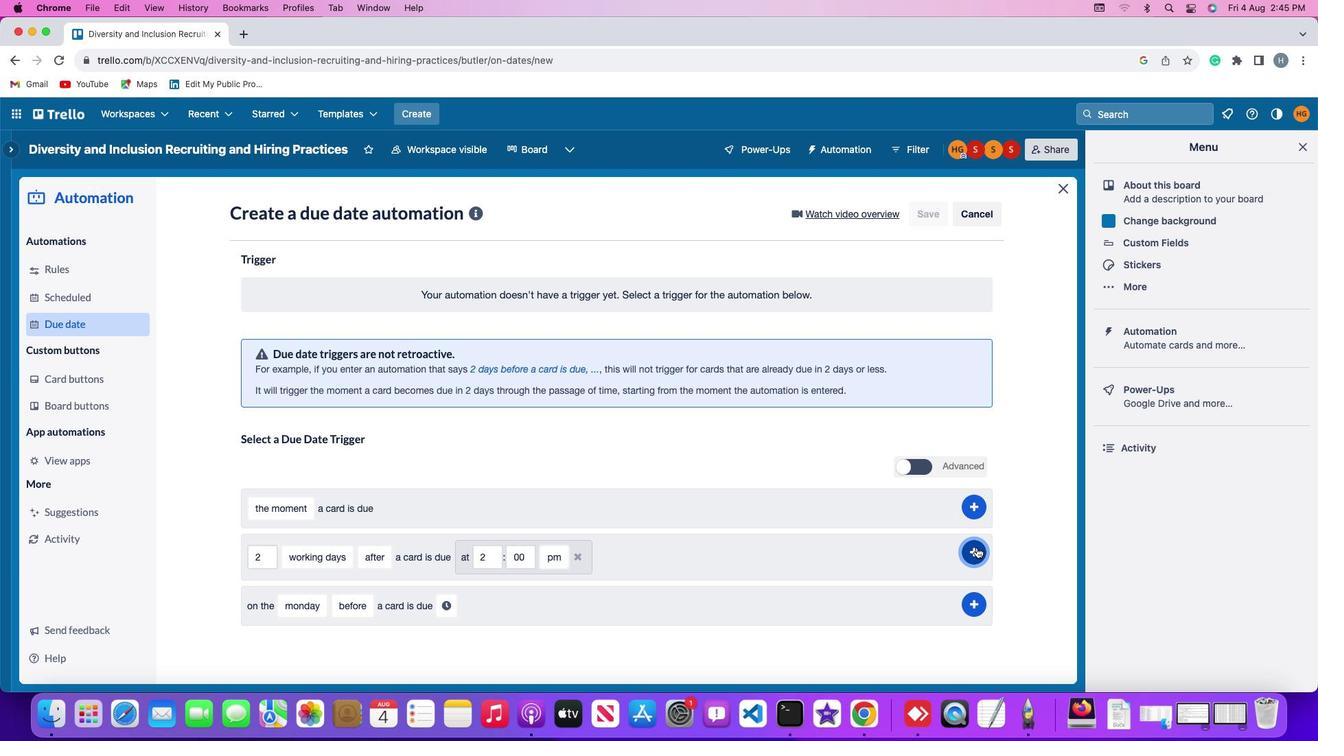 
Action: Mouse moved to (903, 403)
Screenshot: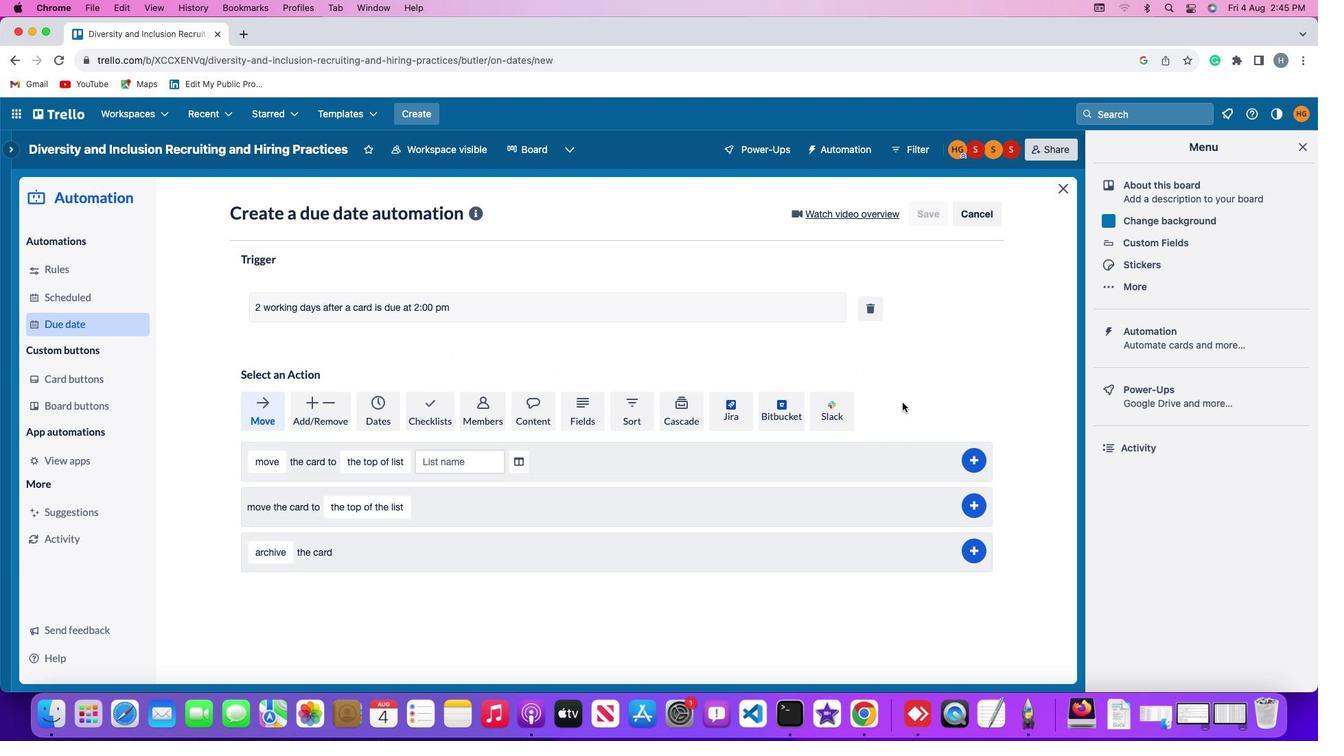 
